 Task: Look for products in the category "Sandwiches & Wraps" from Sprouts only.
Action: Mouse moved to (858, 324)
Screenshot: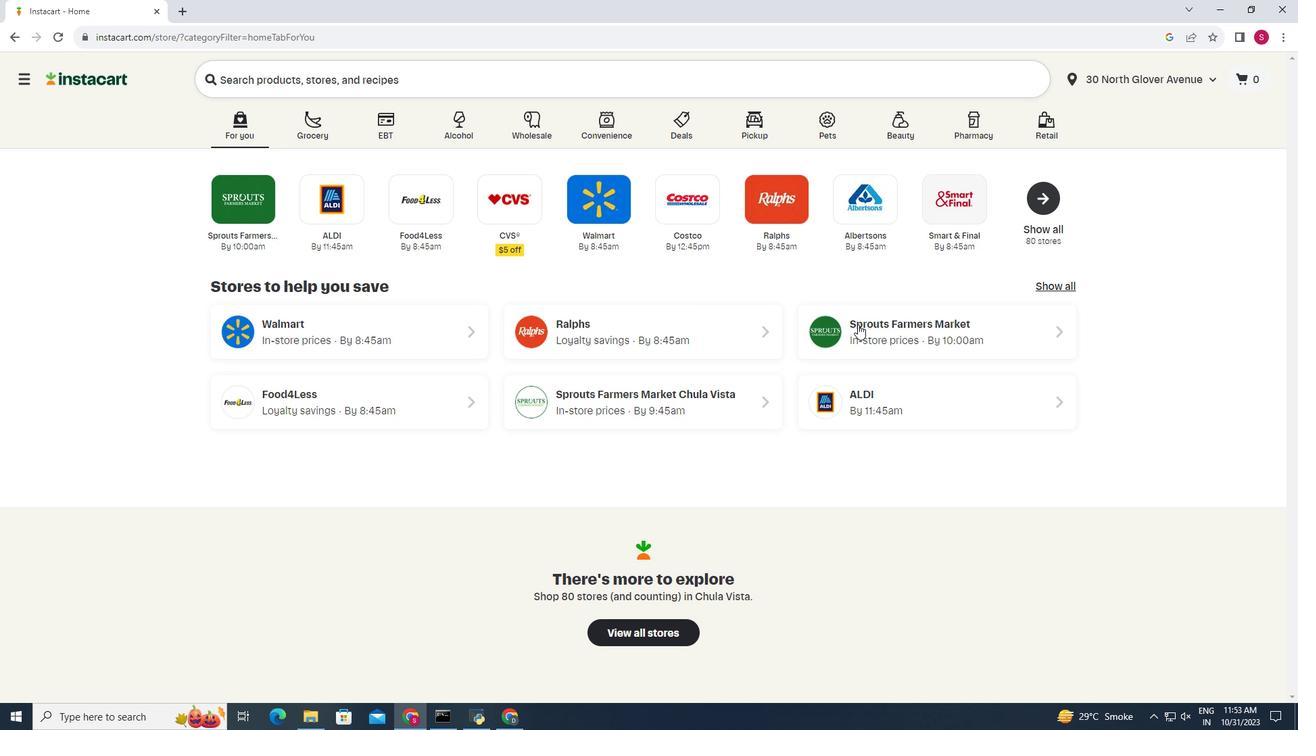 
Action: Mouse pressed left at (858, 324)
Screenshot: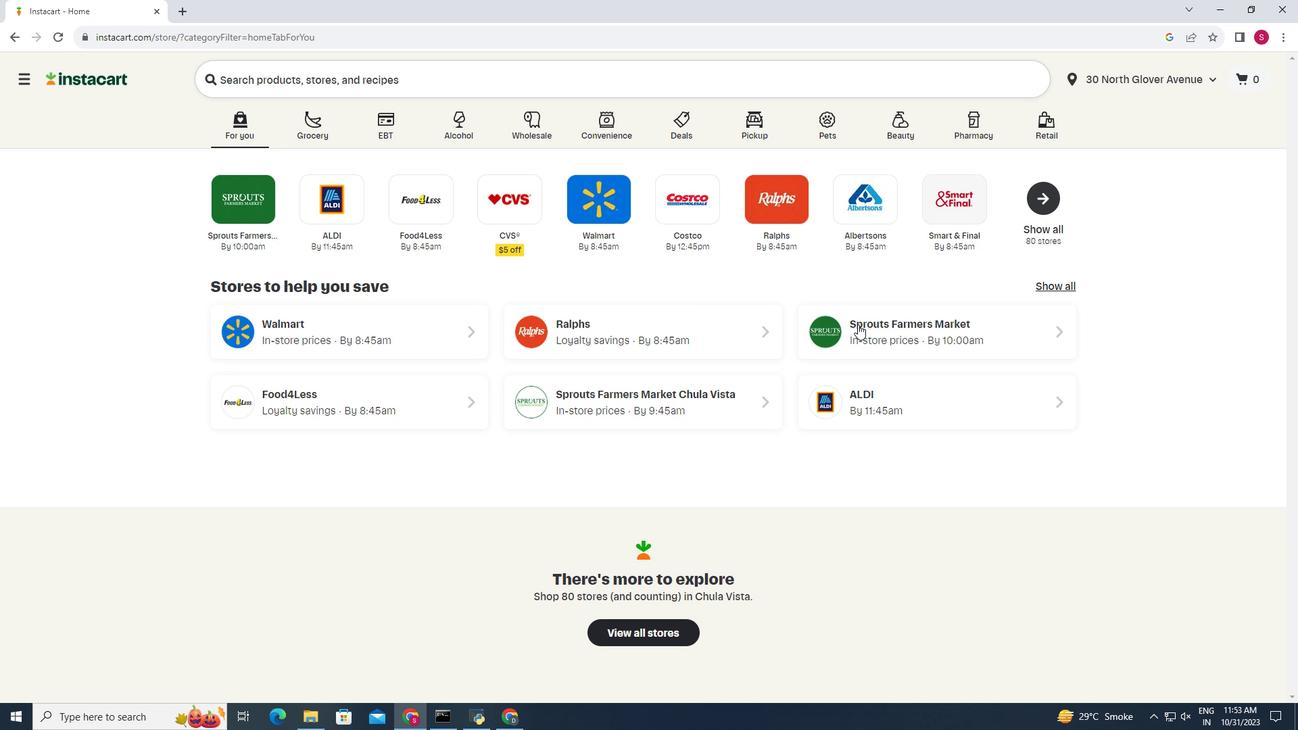 
Action: Mouse moved to (67, 613)
Screenshot: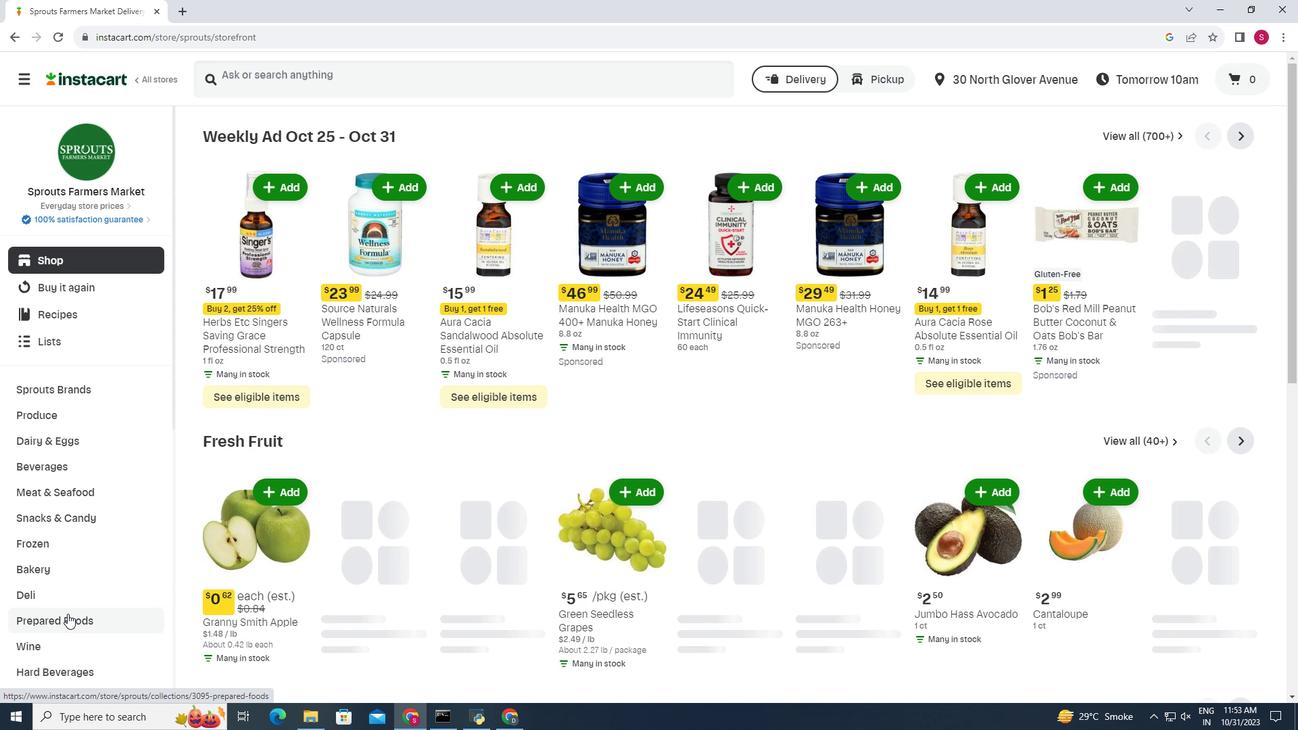 
Action: Mouse pressed left at (67, 613)
Screenshot: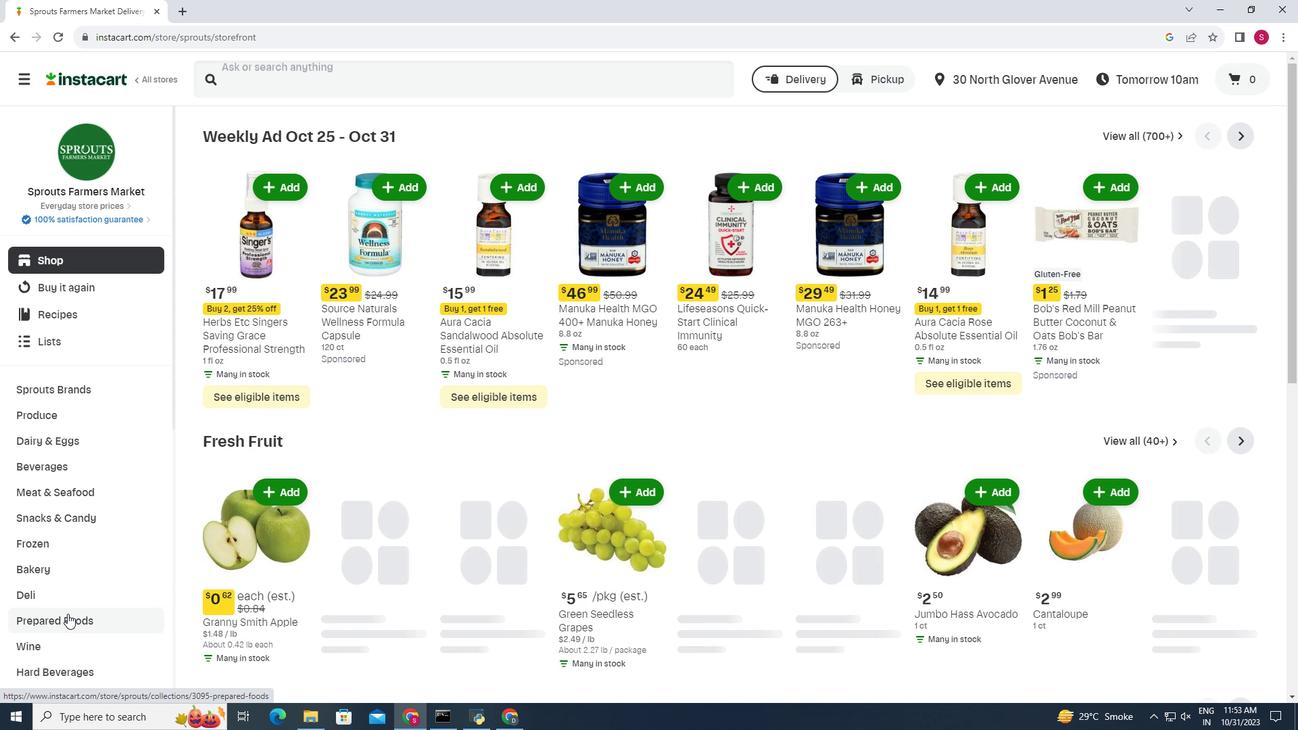 
Action: Mouse moved to (382, 166)
Screenshot: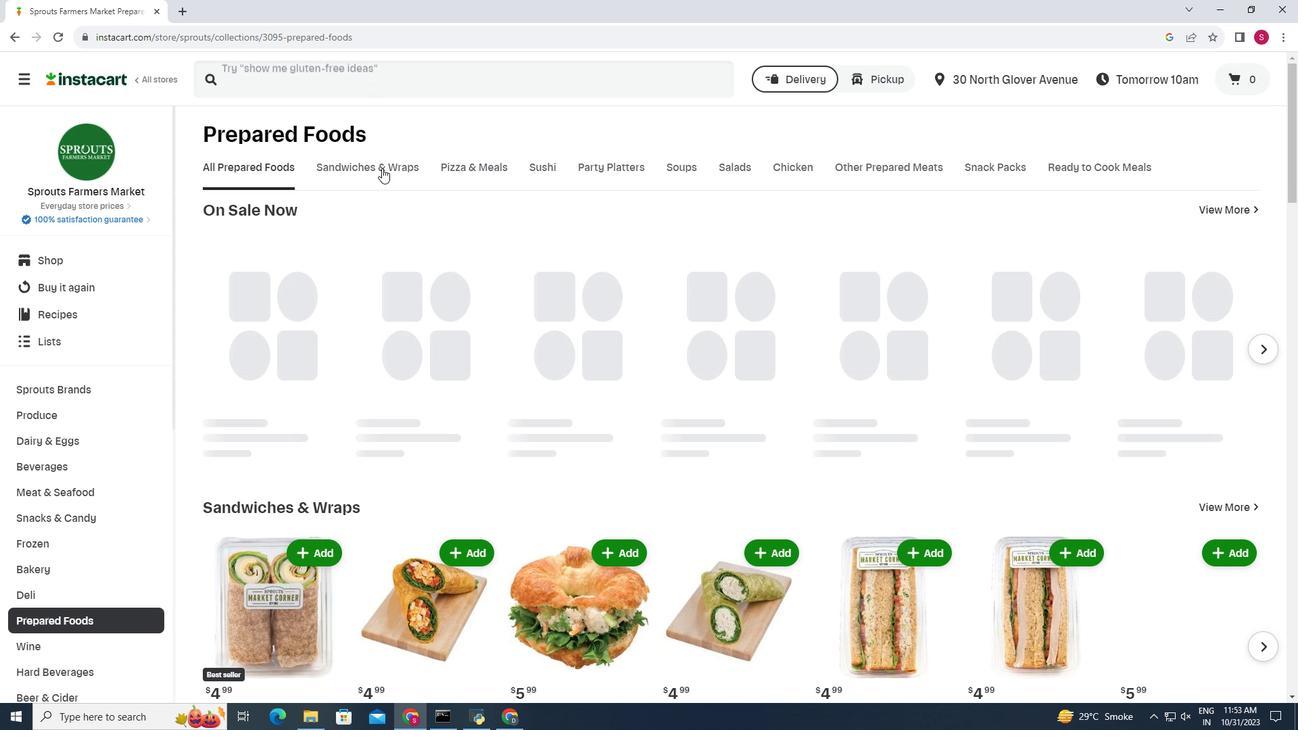 
Action: Mouse pressed left at (382, 166)
Screenshot: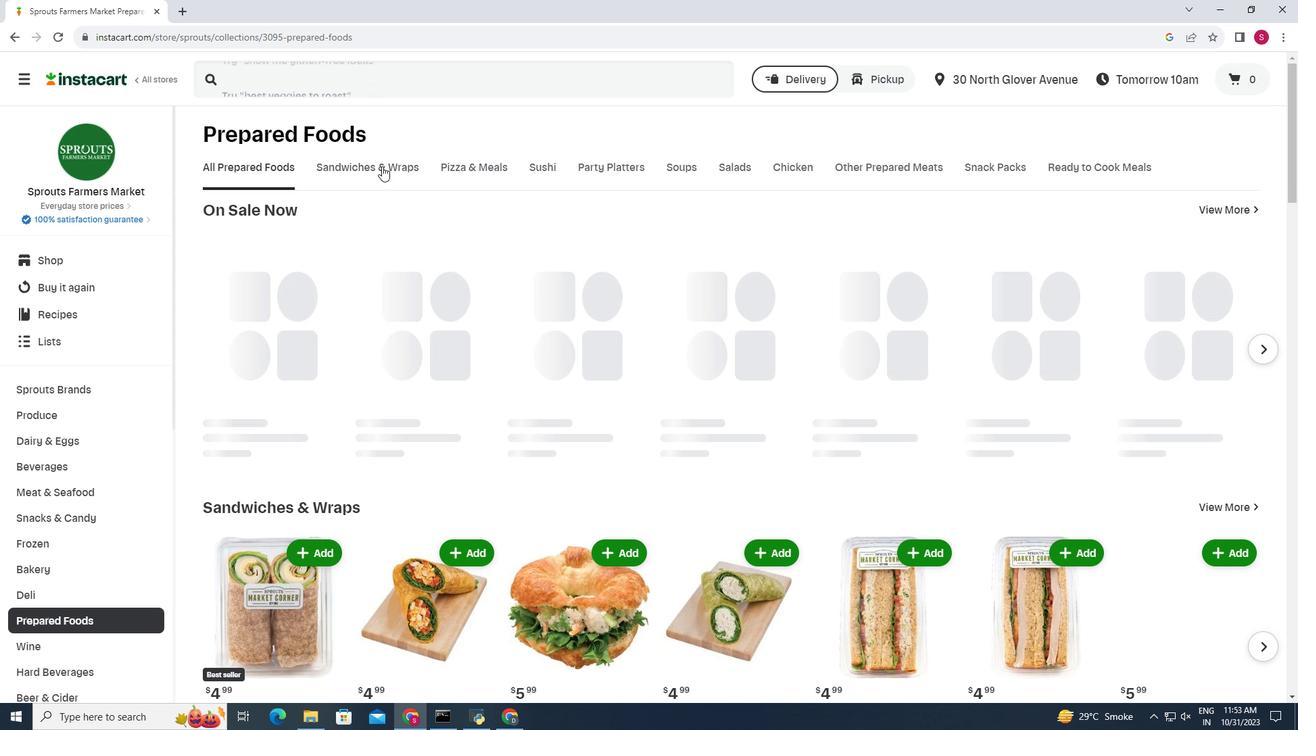 
Action: Mouse moved to (242, 206)
Screenshot: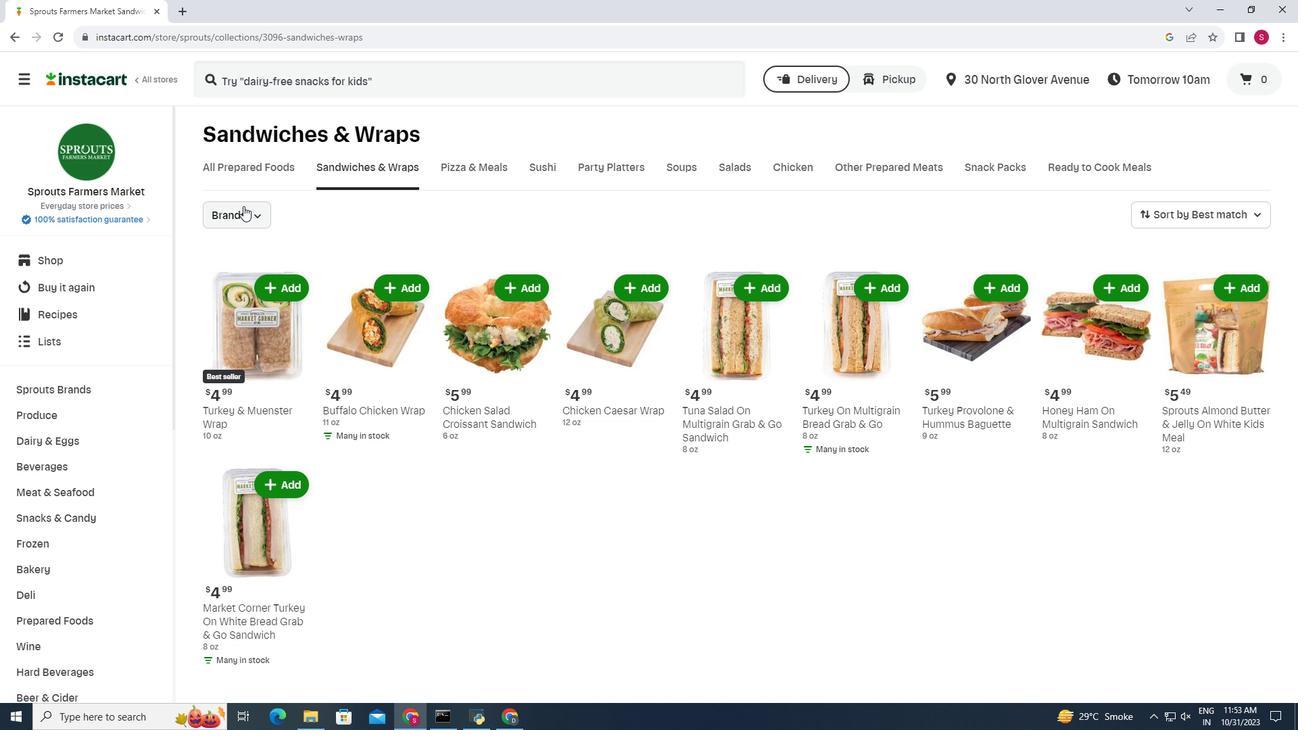 
Action: Mouse pressed left at (242, 206)
Screenshot: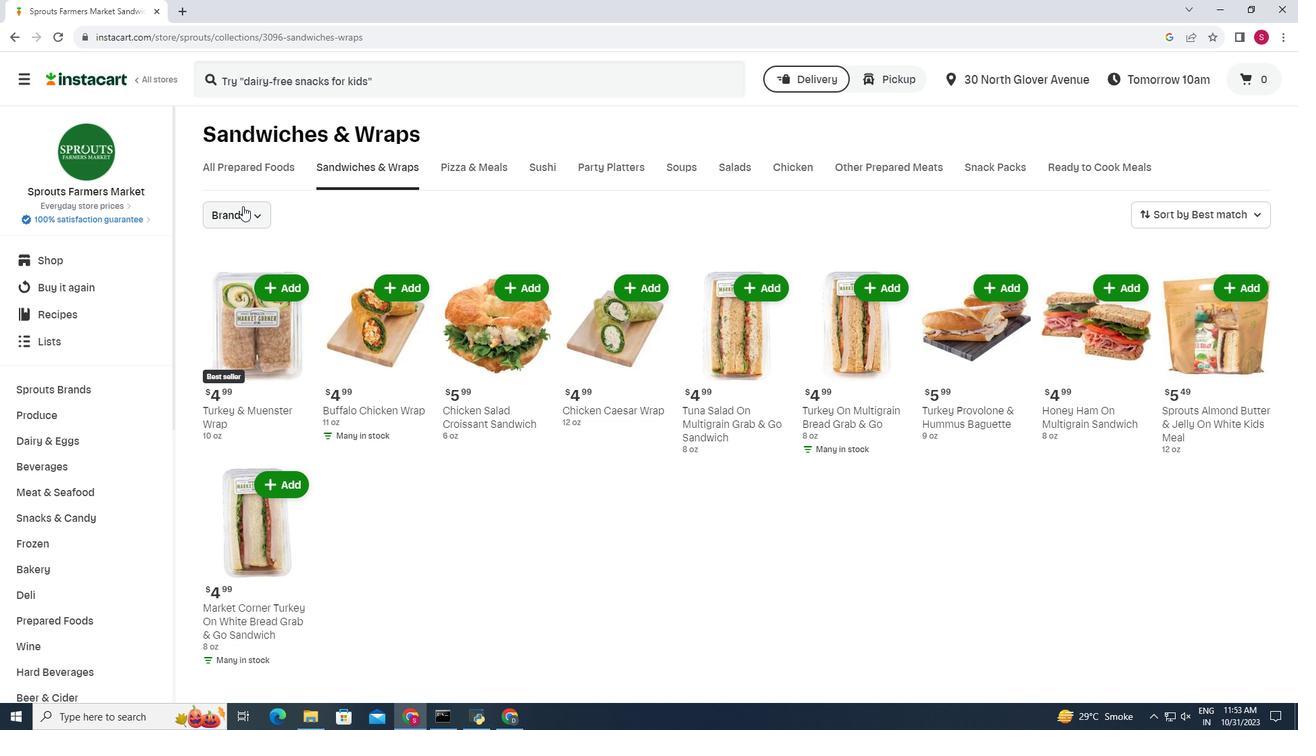 
Action: Mouse moved to (229, 284)
Screenshot: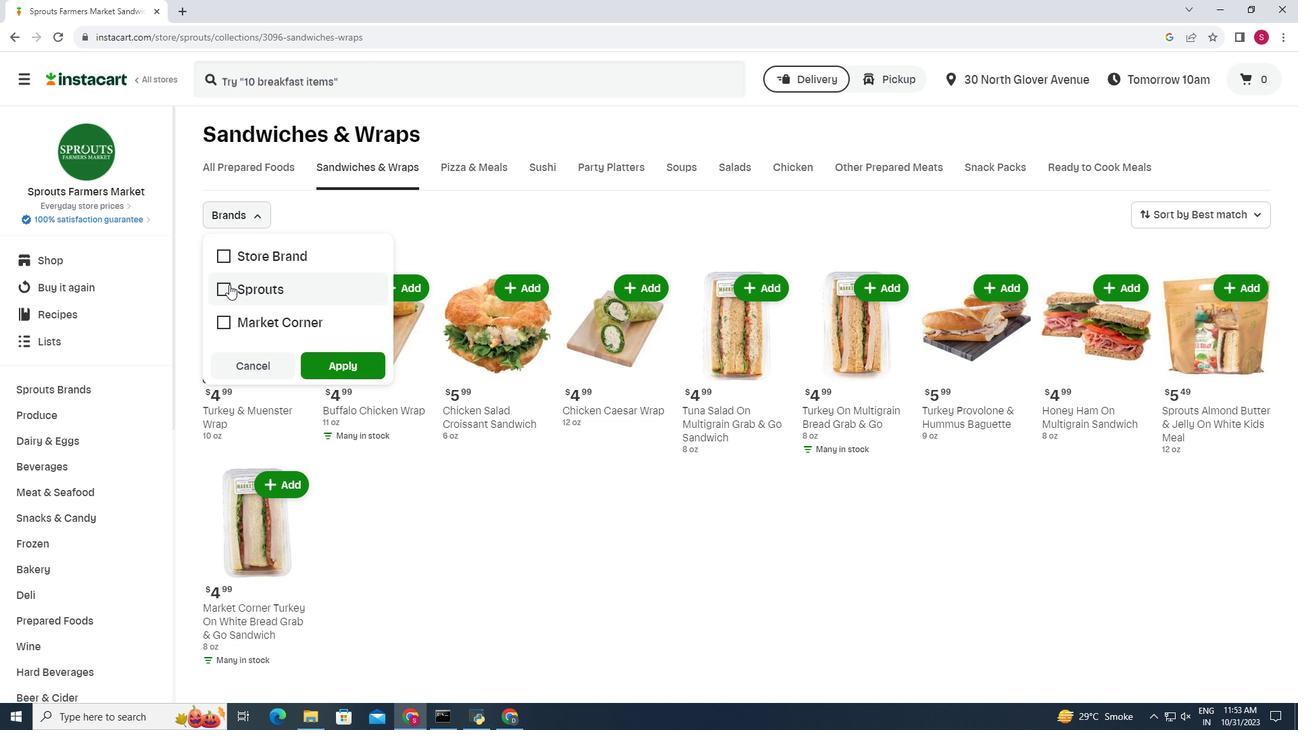 
Action: Mouse pressed left at (229, 284)
Screenshot: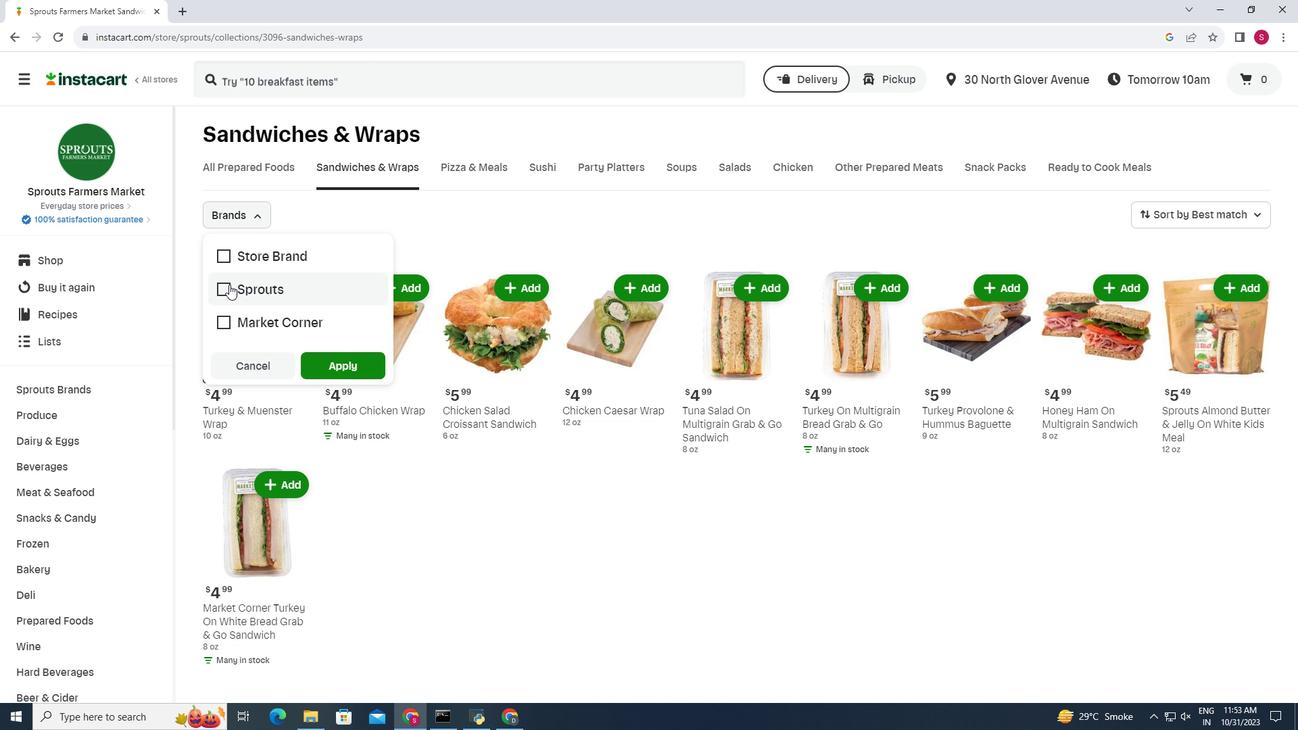 
Action: Mouse moved to (350, 363)
Screenshot: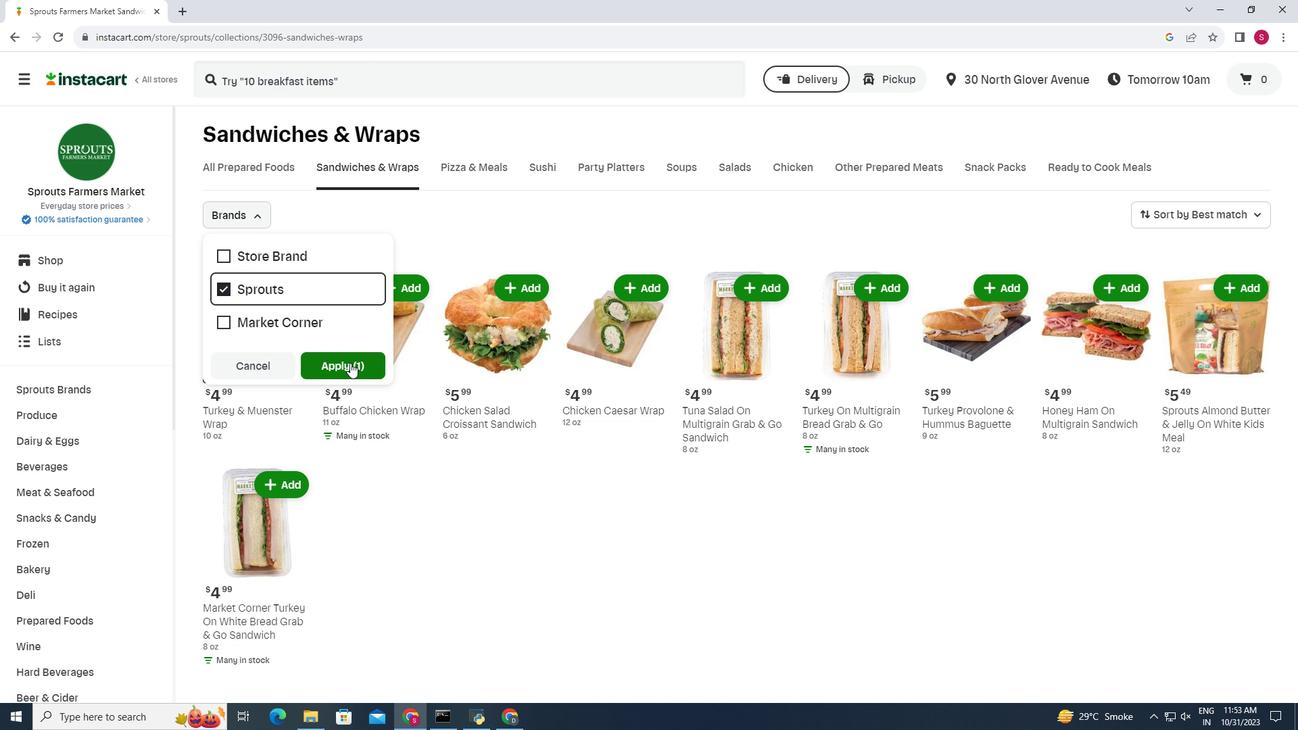 
Action: Mouse pressed left at (350, 363)
Screenshot: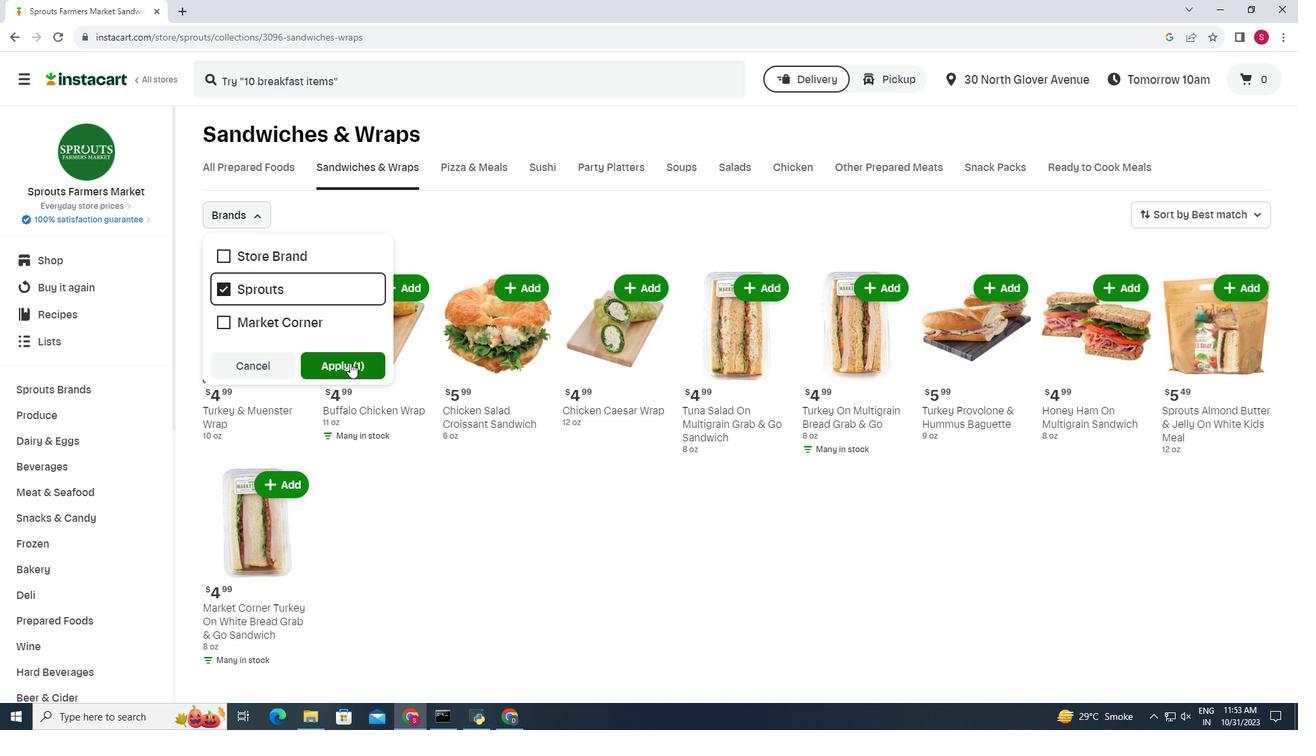 
Action: Mouse moved to (595, 352)
Screenshot: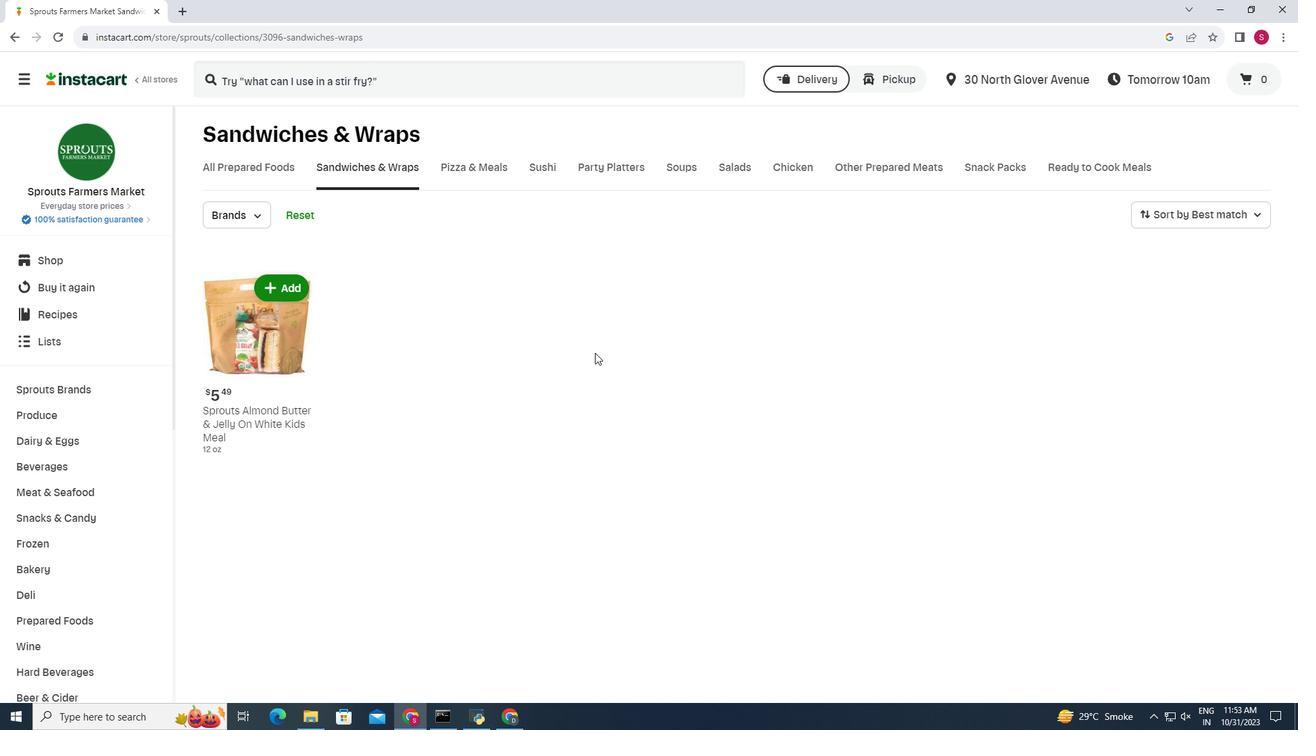 
